 Task: For heading Arial with bold.  font size for heading22,  'Change the font style of data to'Arial Narrow.  and font size to 14,  Change the alignment of both headline & data to Align middle.  In the sheet  Expense Tracker Workbook Sheet Templatebook
Action: Mouse moved to (25, 95)
Screenshot: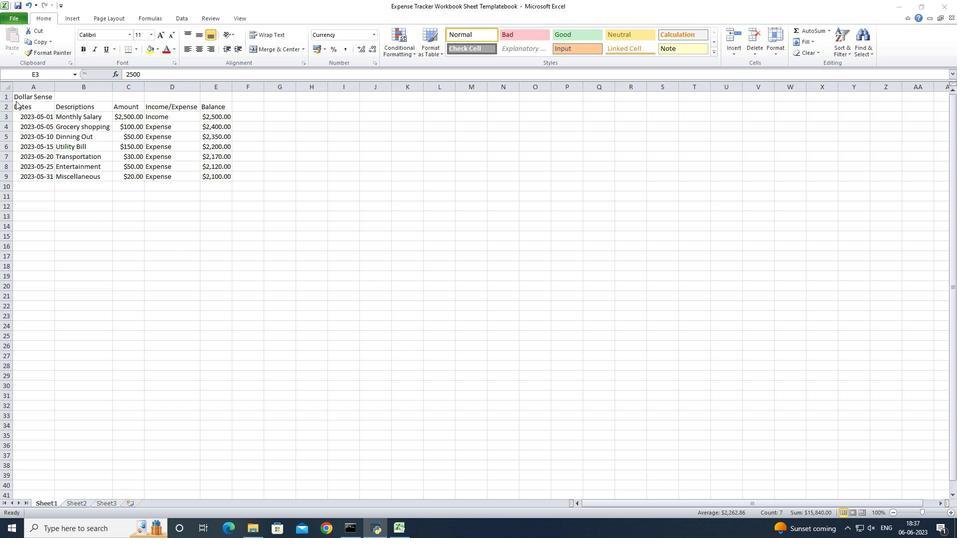
Action: Mouse pressed left at (25, 95)
Screenshot: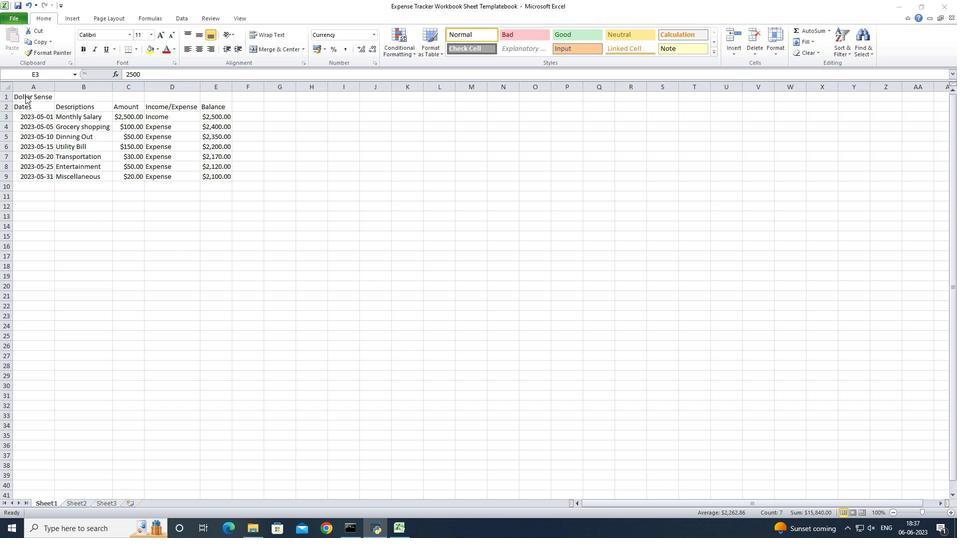 
Action: Mouse pressed left at (25, 95)
Screenshot: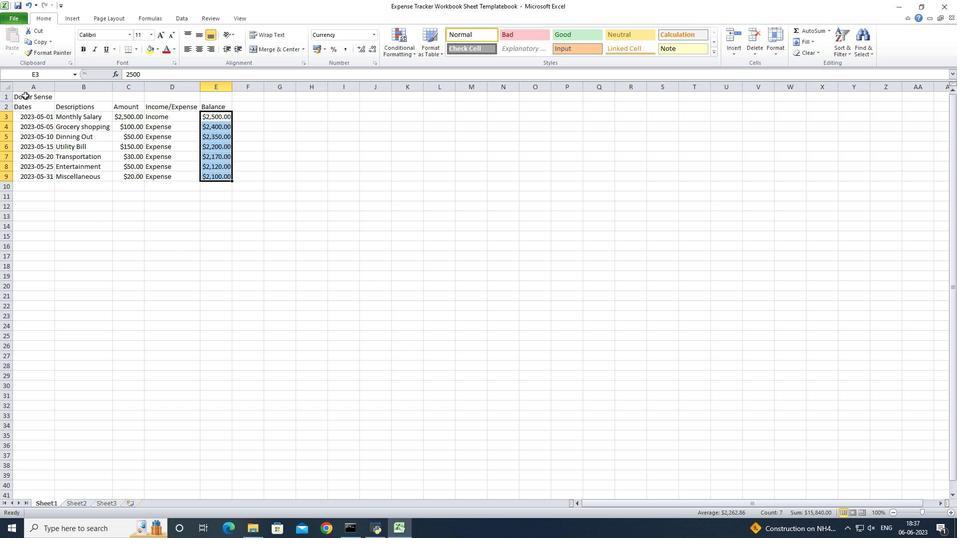 
Action: Mouse pressed left at (25, 95)
Screenshot: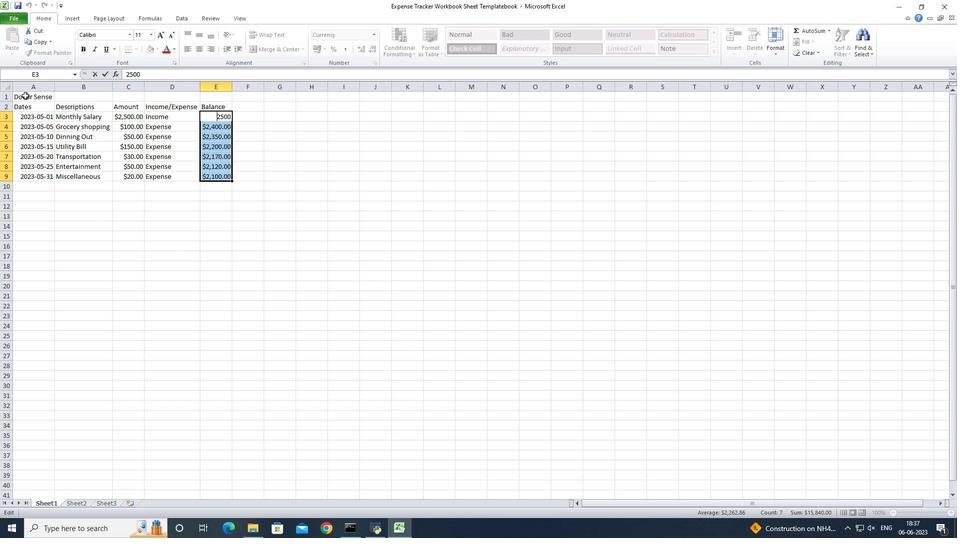 
Action: Mouse moved to (128, 39)
Screenshot: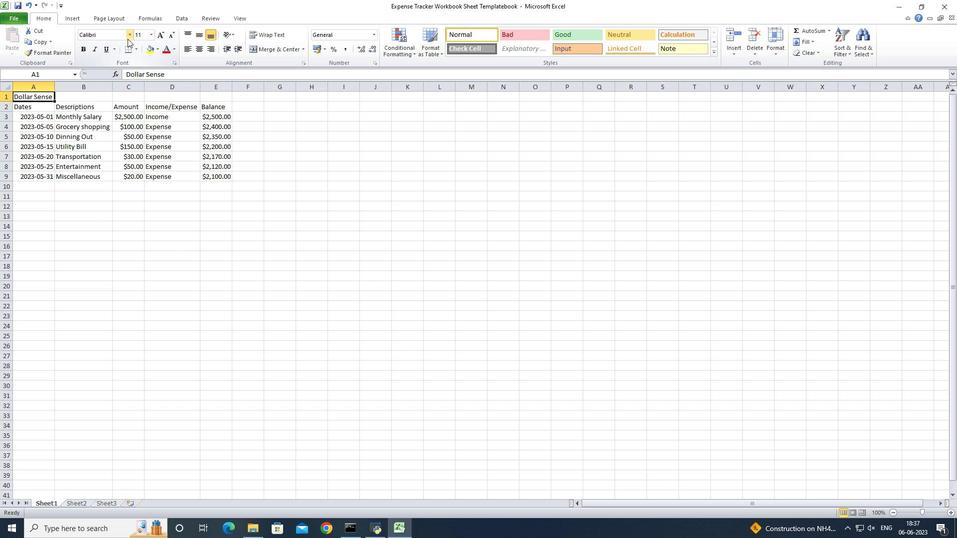 
Action: Mouse pressed left at (128, 39)
Screenshot: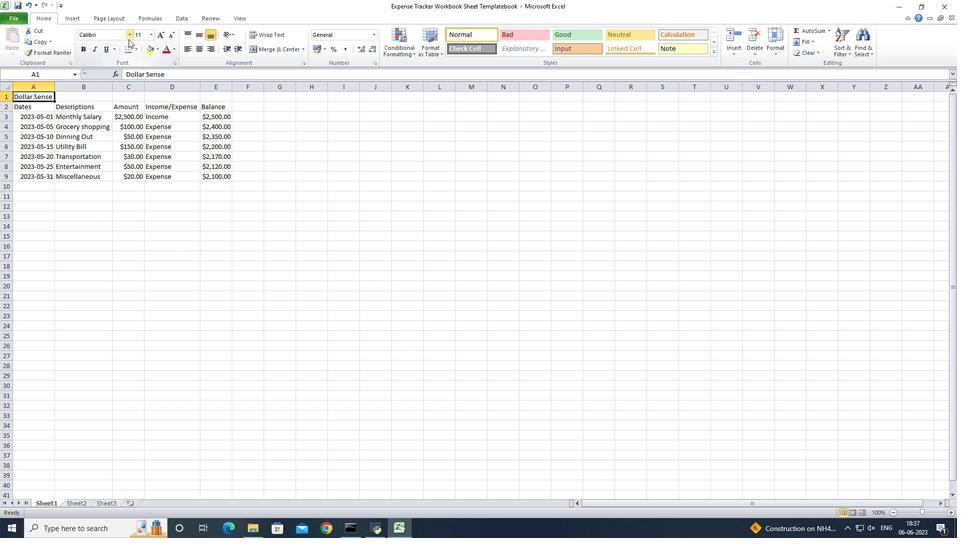 
Action: Mouse moved to (100, 153)
Screenshot: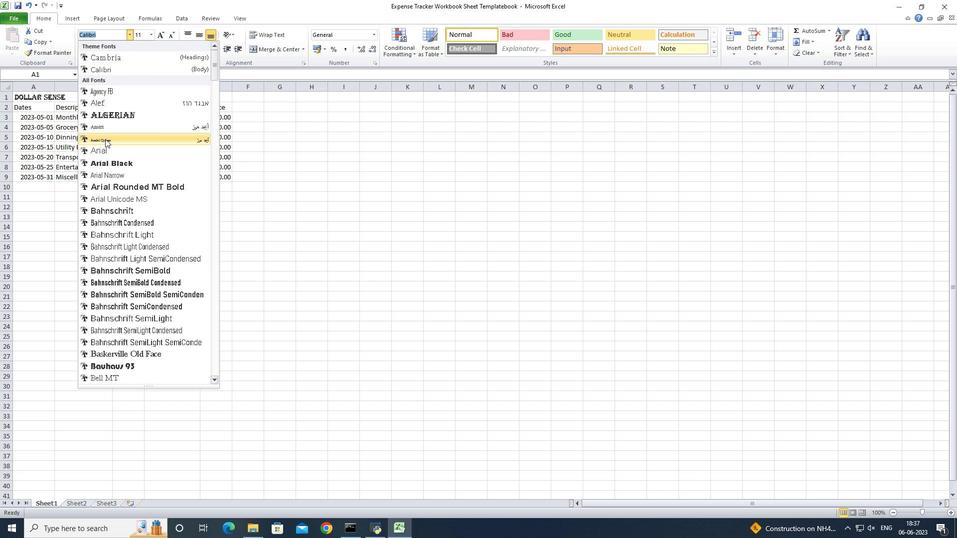 
Action: Mouse pressed left at (100, 153)
Screenshot: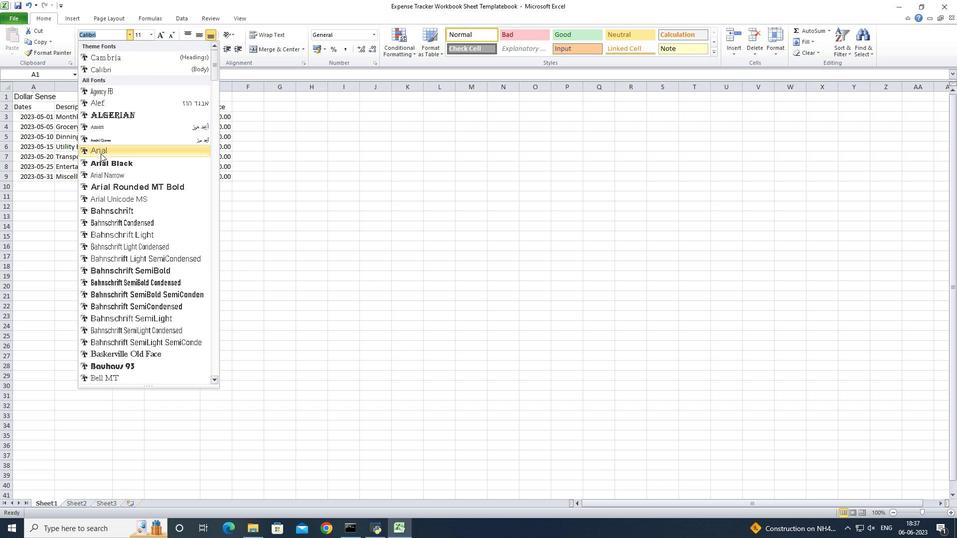 
Action: Mouse moved to (128, 34)
Screenshot: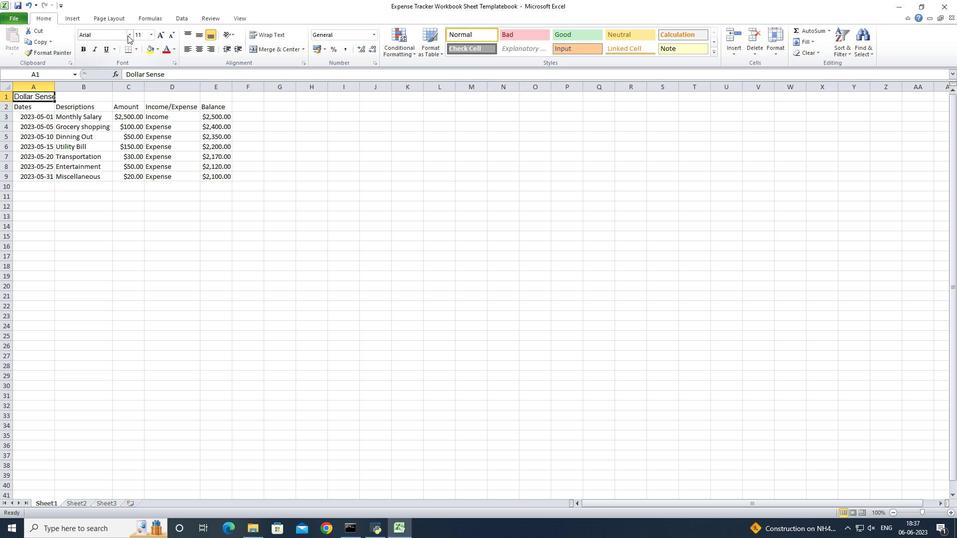 
Action: Mouse pressed left at (128, 34)
Screenshot: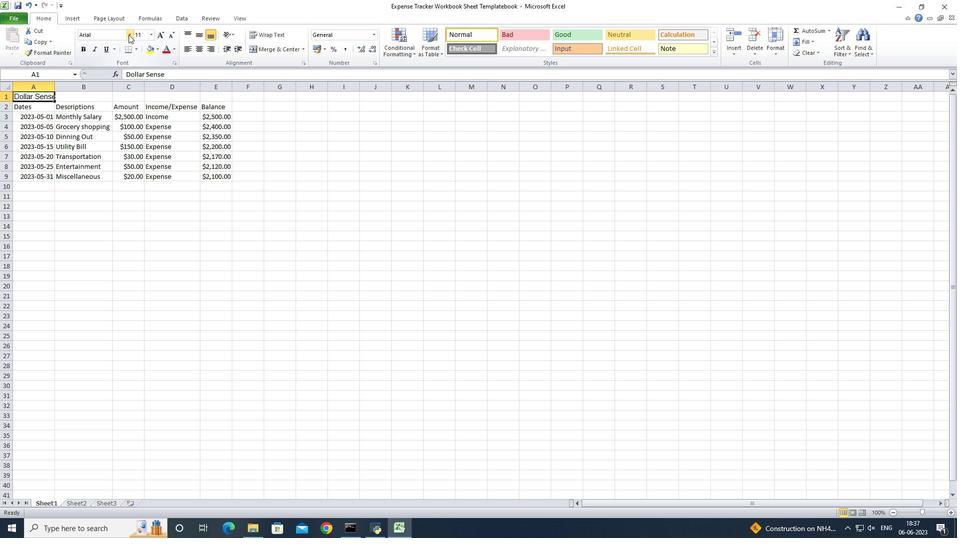 
Action: Mouse moved to (112, 148)
Screenshot: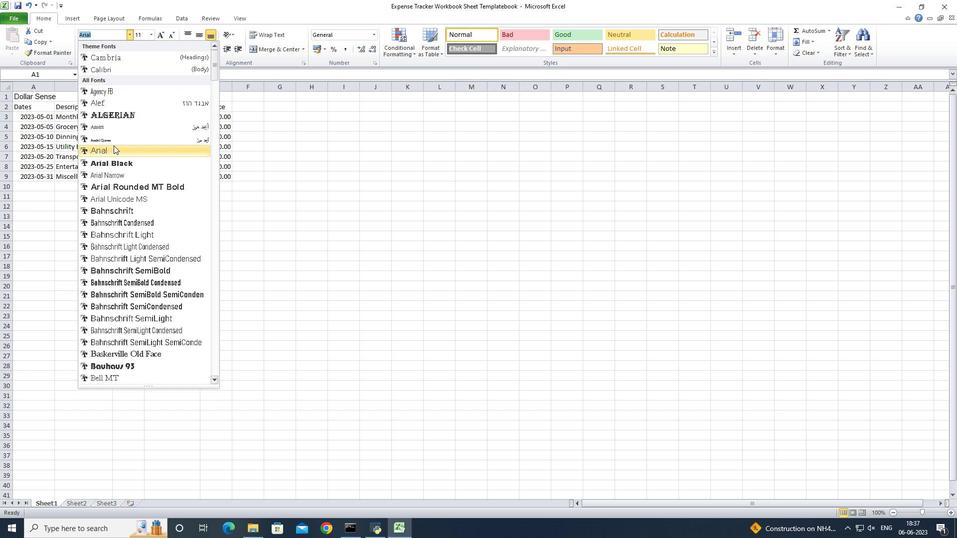 
Action: Mouse pressed left at (112, 148)
Screenshot: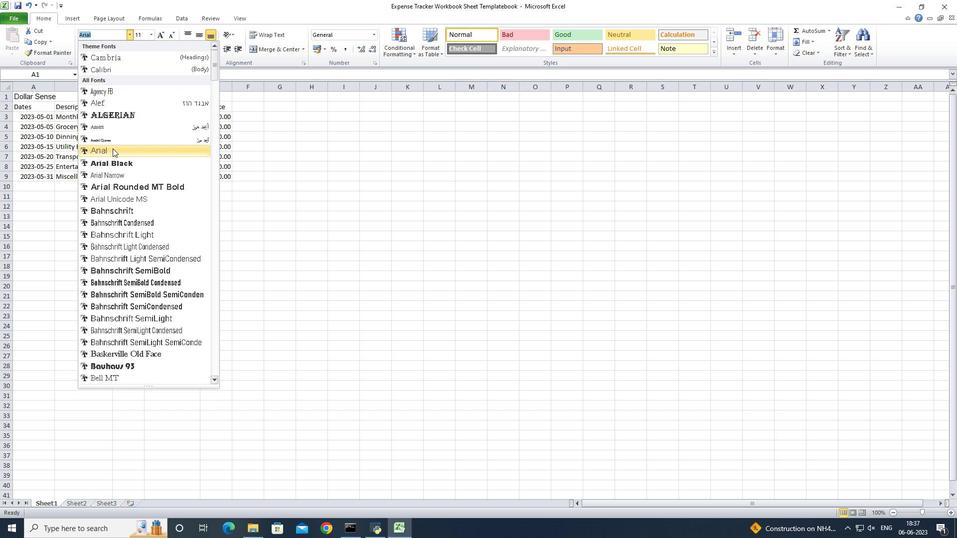 
Action: Mouse moved to (83, 49)
Screenshot: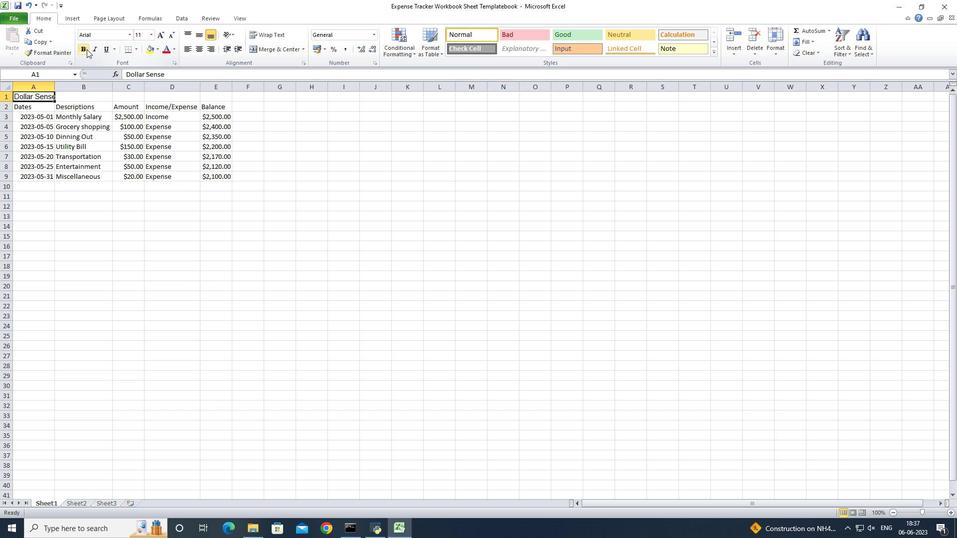 
Action: Mouse pressed left at (83, 49)
Screenshot: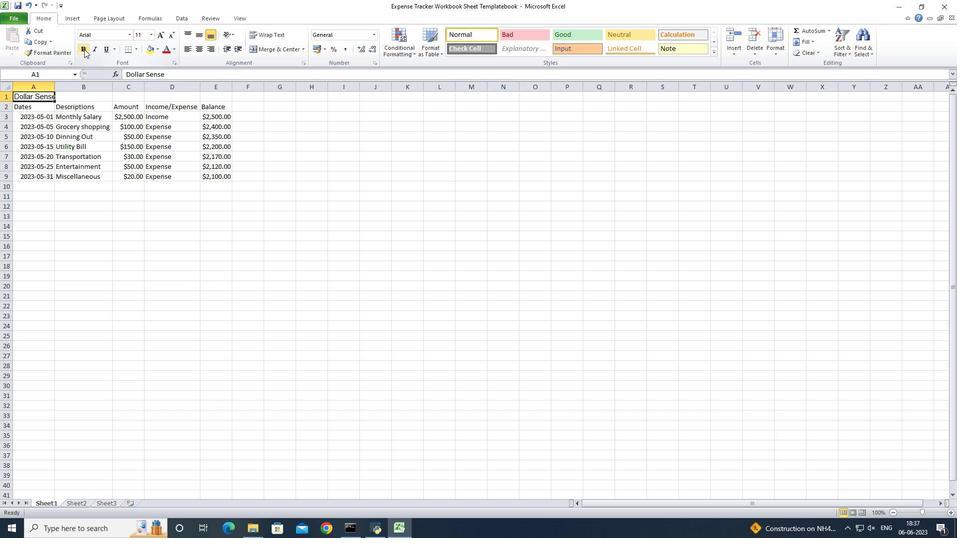 
Action: Mouse moved to (152, 39)
Screenshot: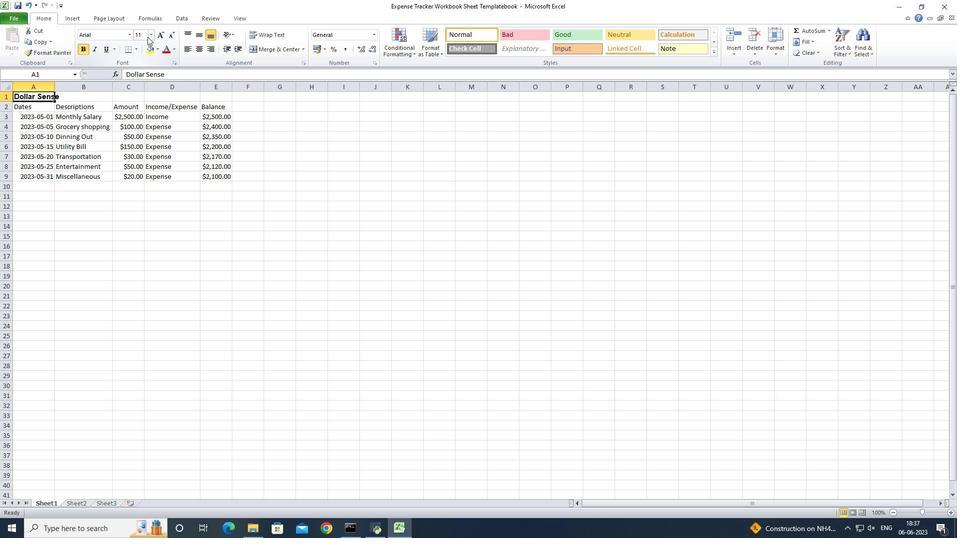 
Action: Mouse pressed left at (152, 39)
Screenshot: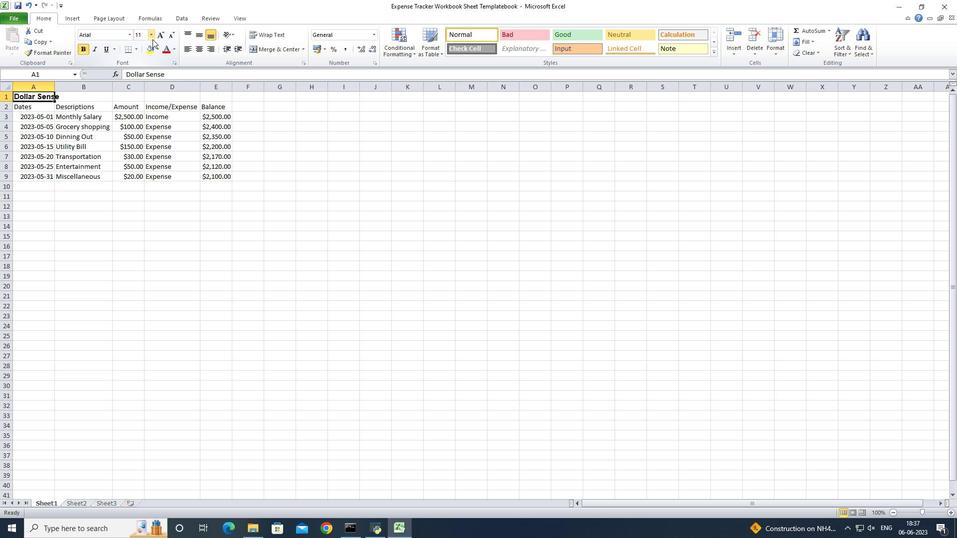 
Action: Mouse moved to (137, 121)
Screenshot: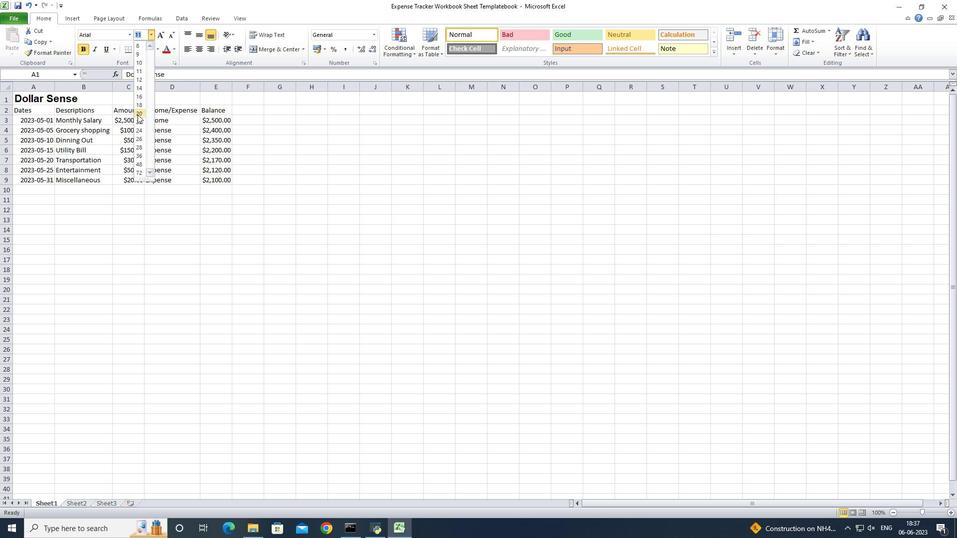 
Action: Mouse pressed left at (137, 121)
Screenshot: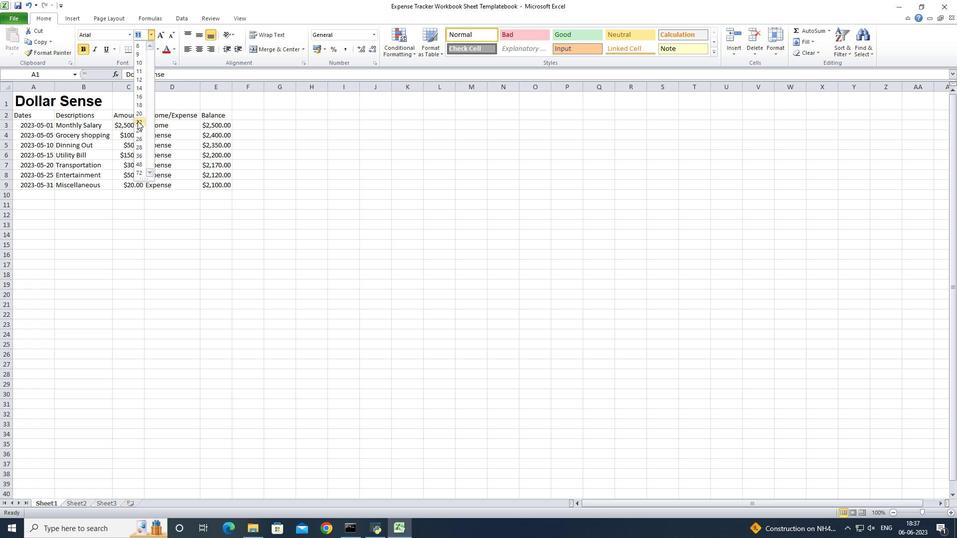 
Action: Mouse moved to (32, 115)
Screenshot: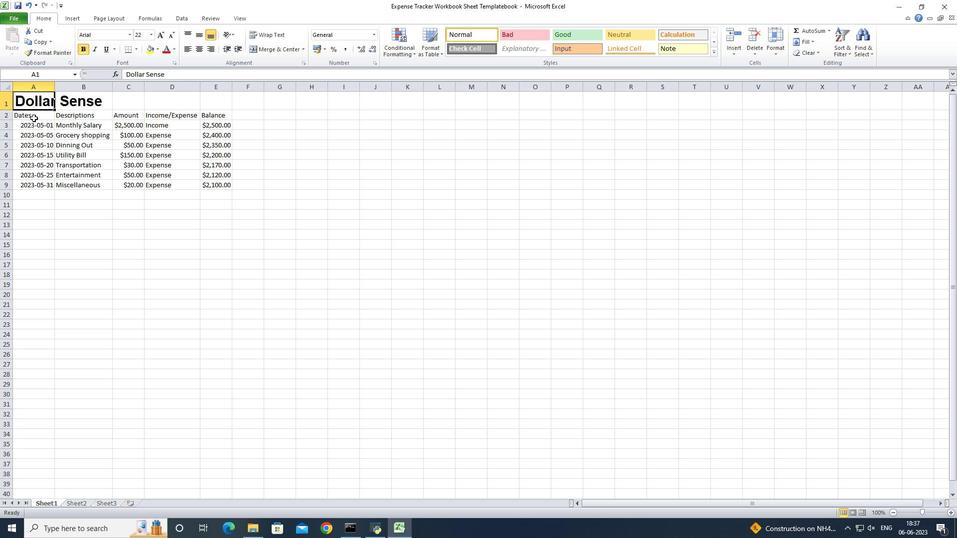 
Action: Mouse pressed left at (32, 115)
Screenshot: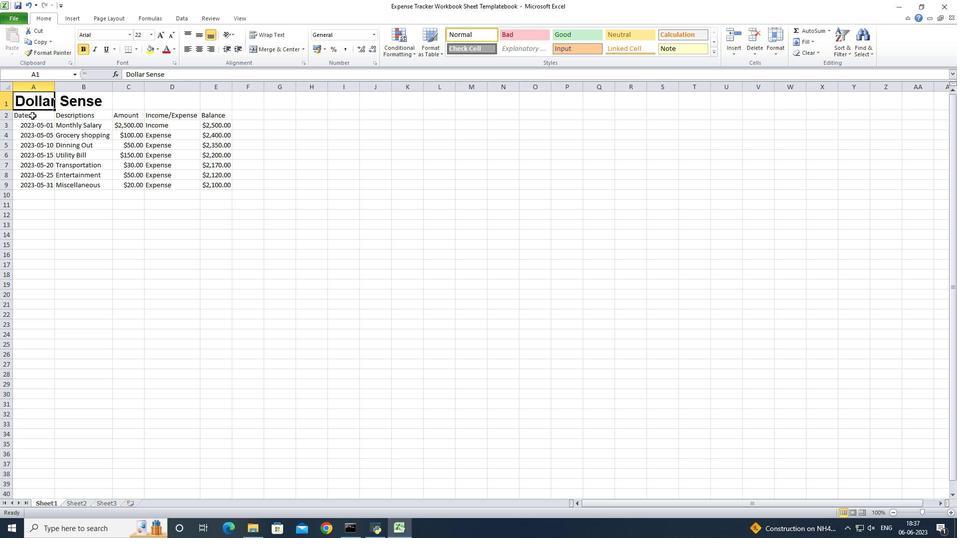 
Action: Mouse moved to (130, 34)
Screenshot: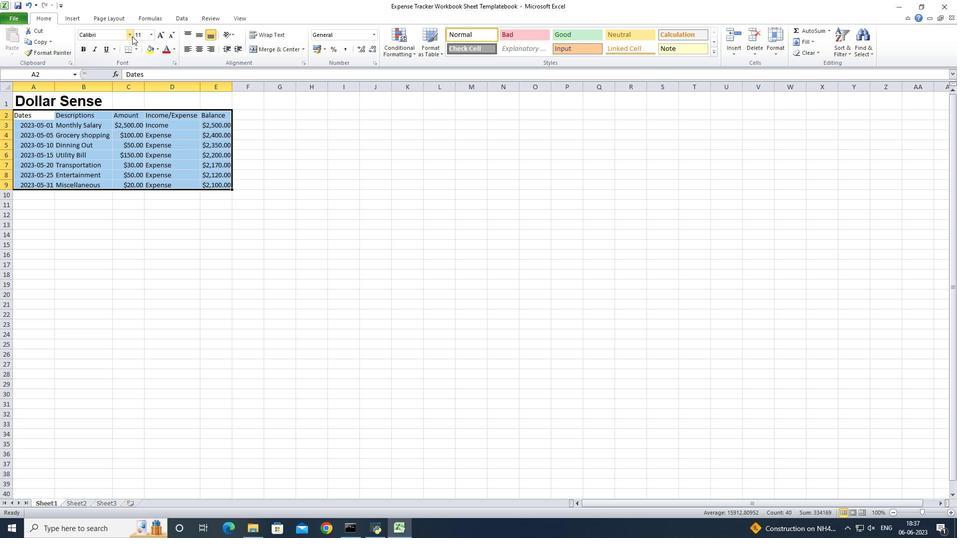 
Action: Mouse pressed left at (130, 34)
Screenshot: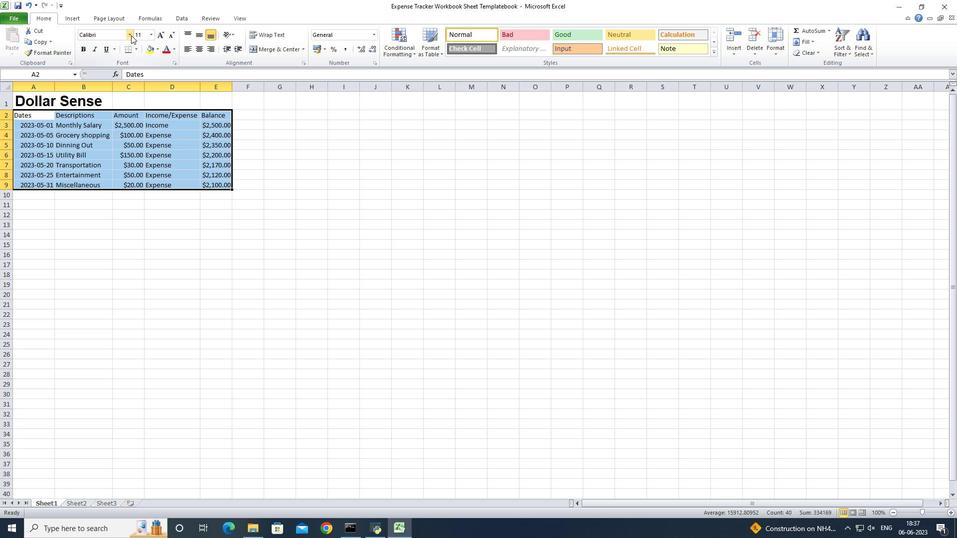 
Action: Mouse moved to (132, 171)
Screenshot: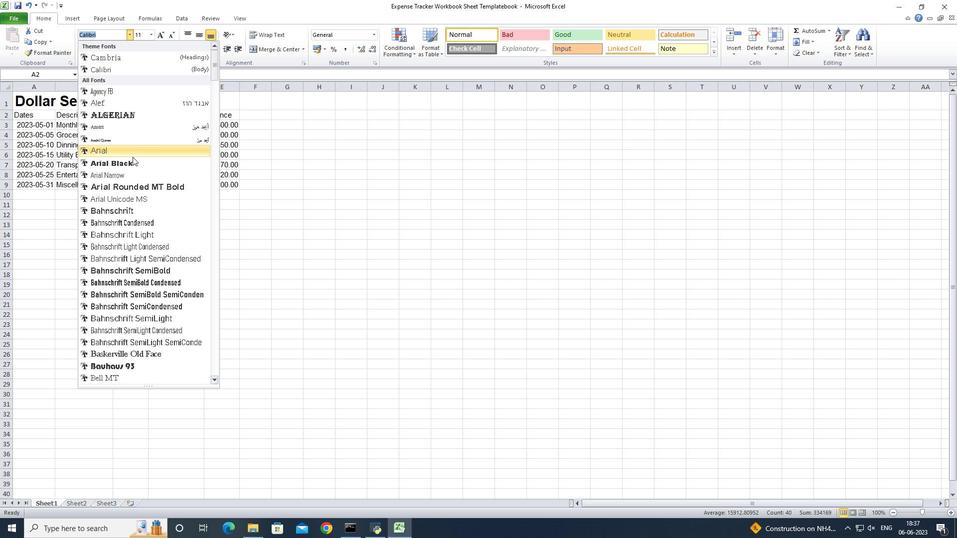 
Action: Mouse pressed left at (132, 171)
Screenshot: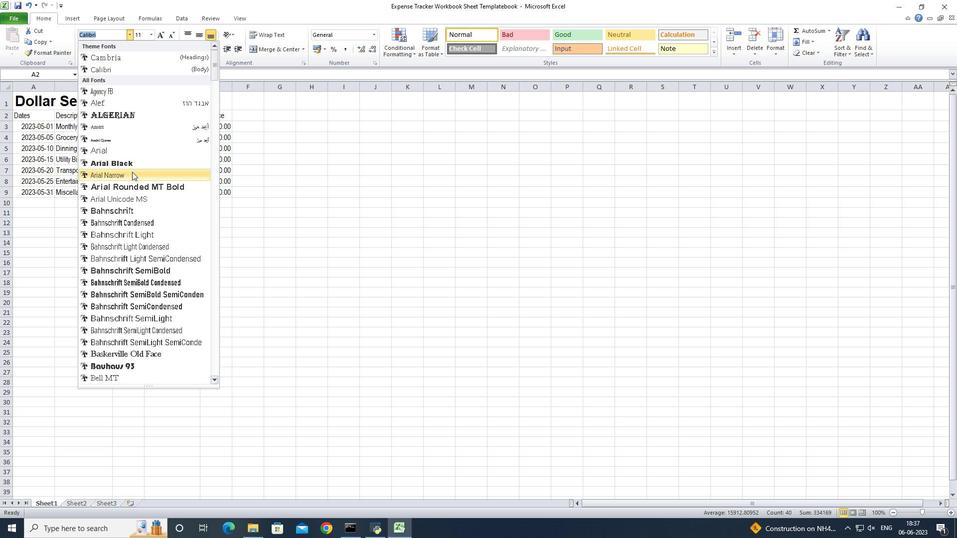 
Action: Mouse moved to (149, 34)
Screenshot: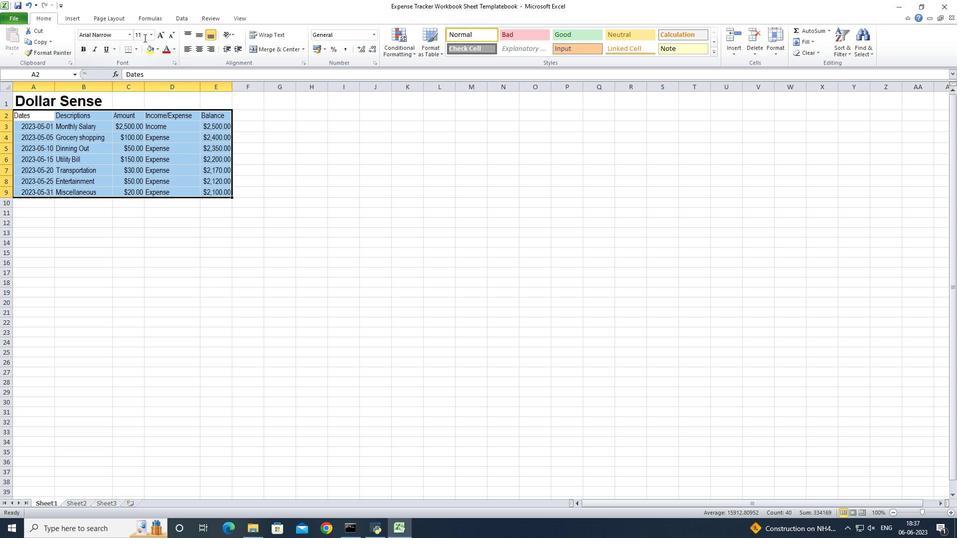 
Action: Mouse pressed left at (149, 34)
Screenshot: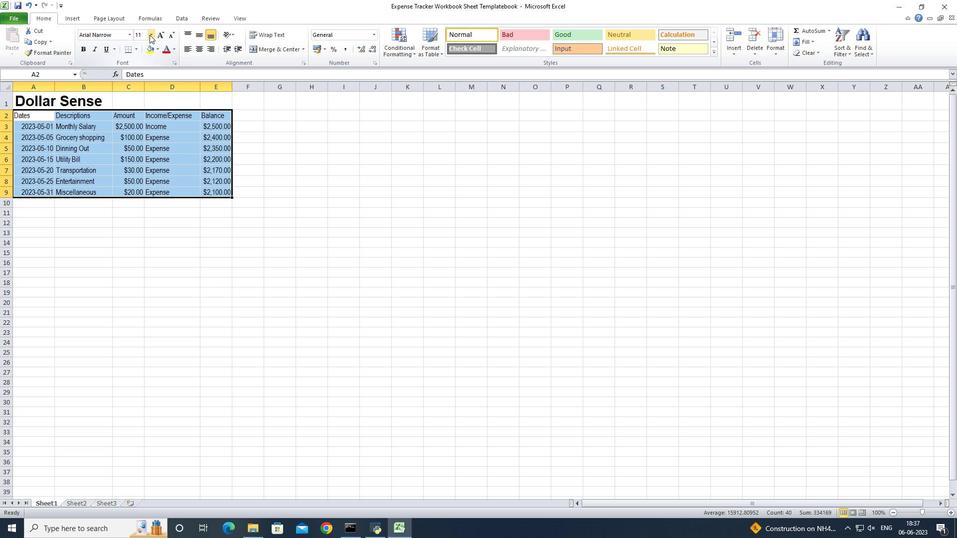 
Action: Mouse moved to (139, 88)
Screenshot: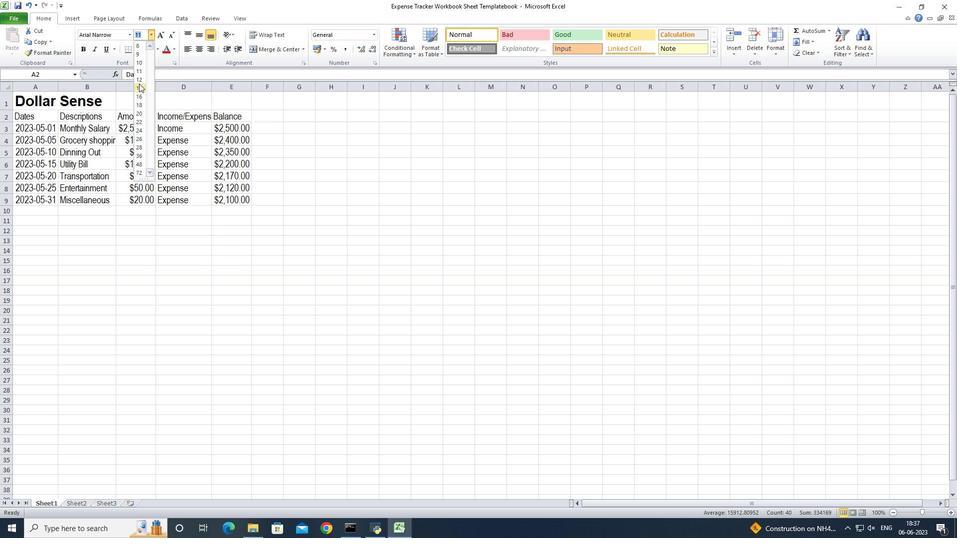 
Action: Mouse pressed left at (139, 88)
Screenshot: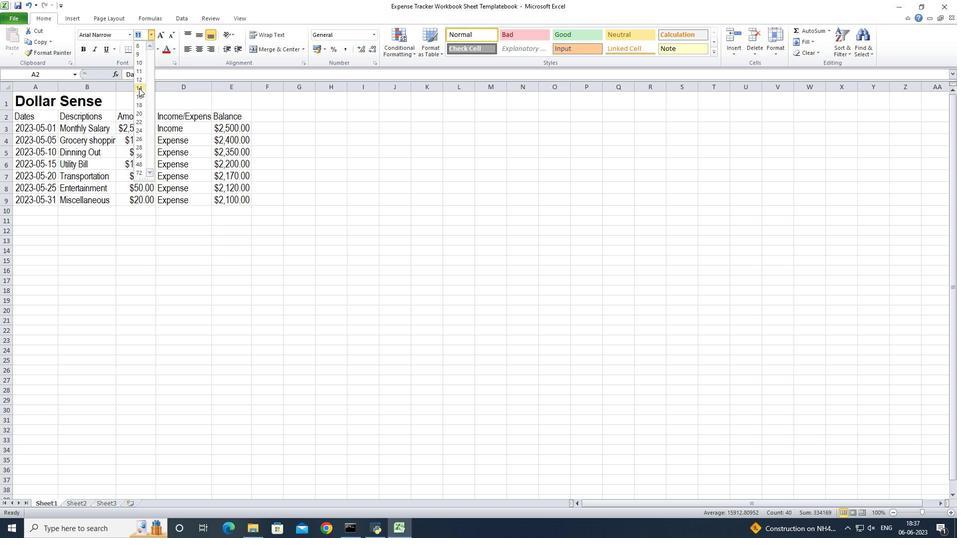 
Action: Mouse moved to (25, 99)
Screenshot: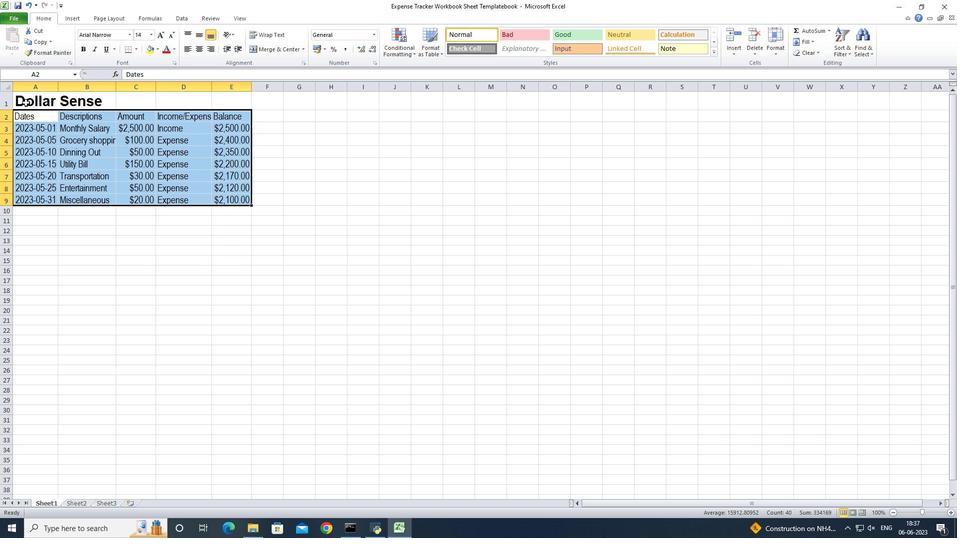 
Action: Mouse pressed left at (25, 99)
Screenshot: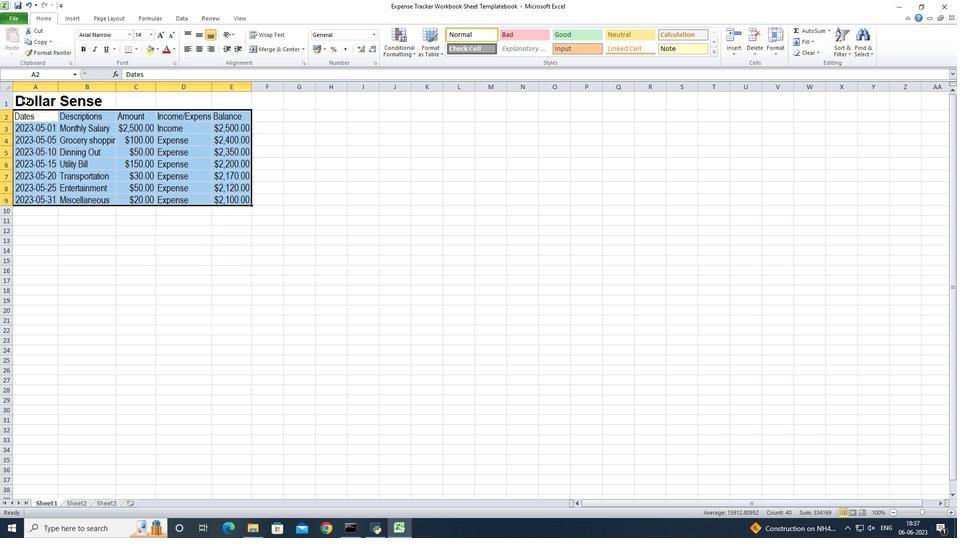 
Action: Mouse moved to (197, 36)
Screenshot: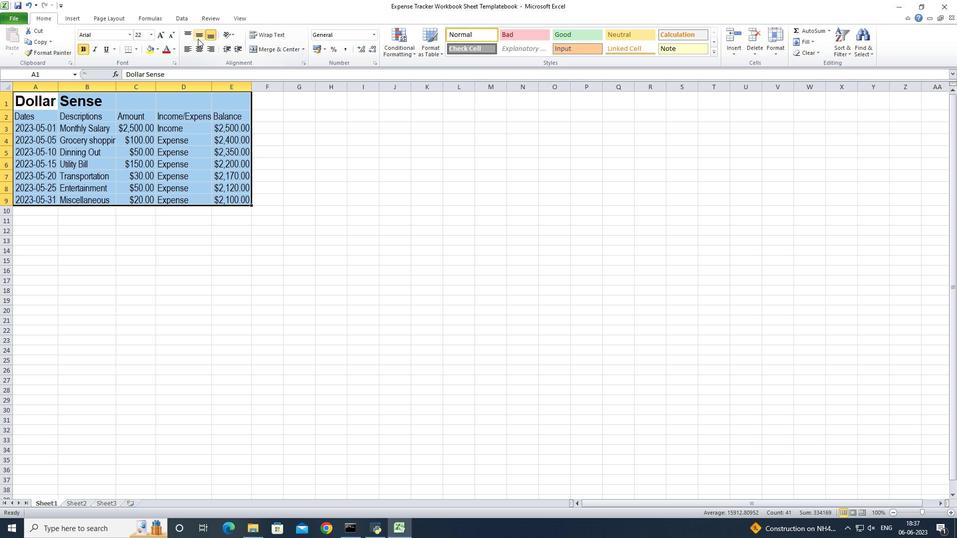 
Action: Mouse pressed left at (197, 36)
Screenshot: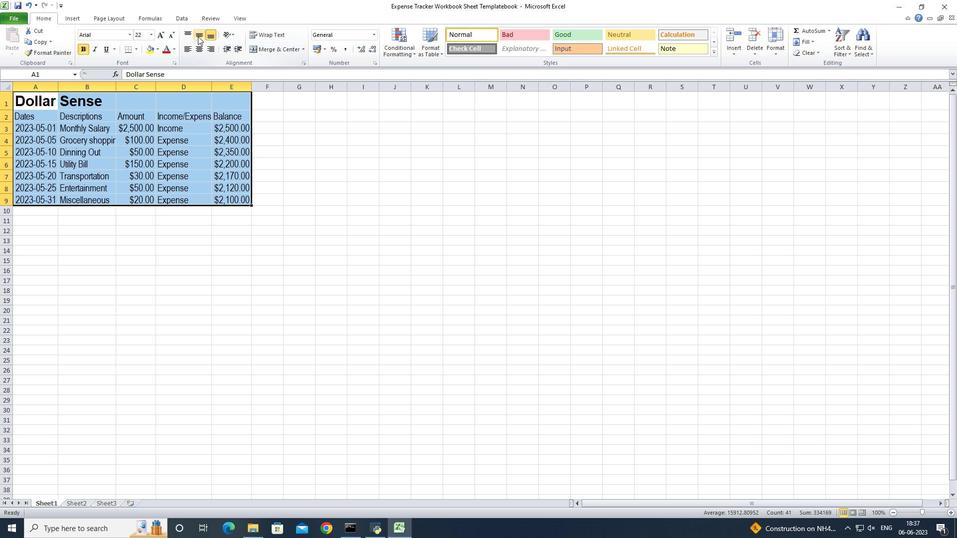 
Action: Mouse moved to (160, 230)
Screenshot: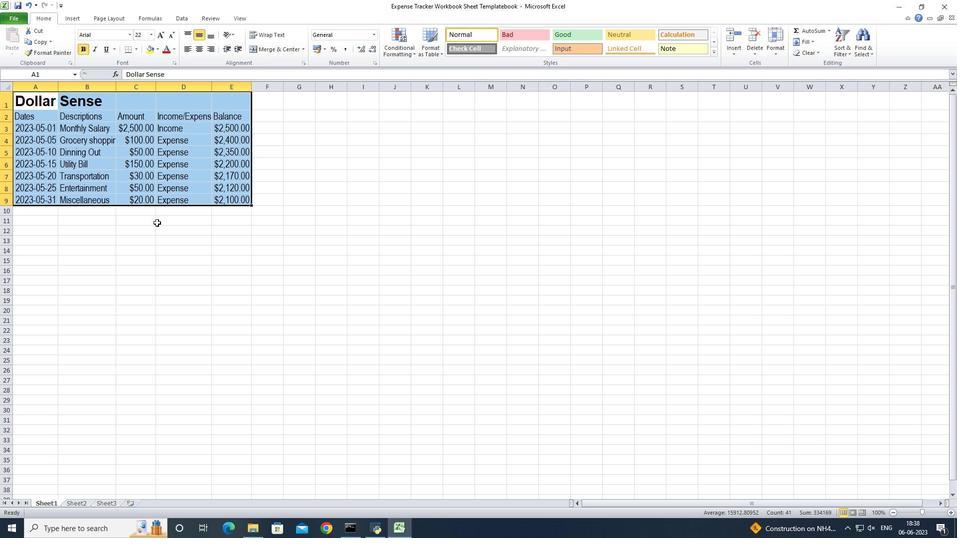 
Action: Key pressed ctrl+S
Screenshot: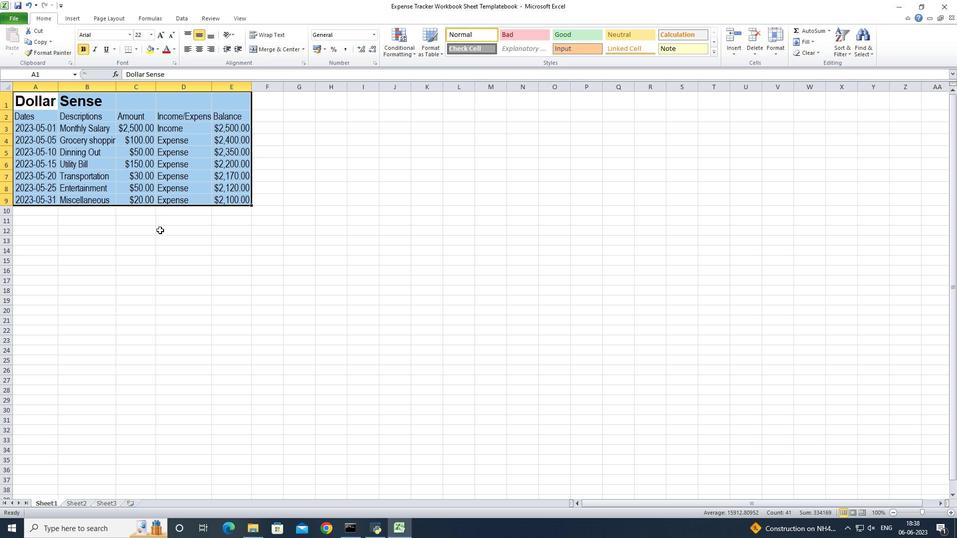 
Action: Mouse moved to (169, 273)
Screenshot: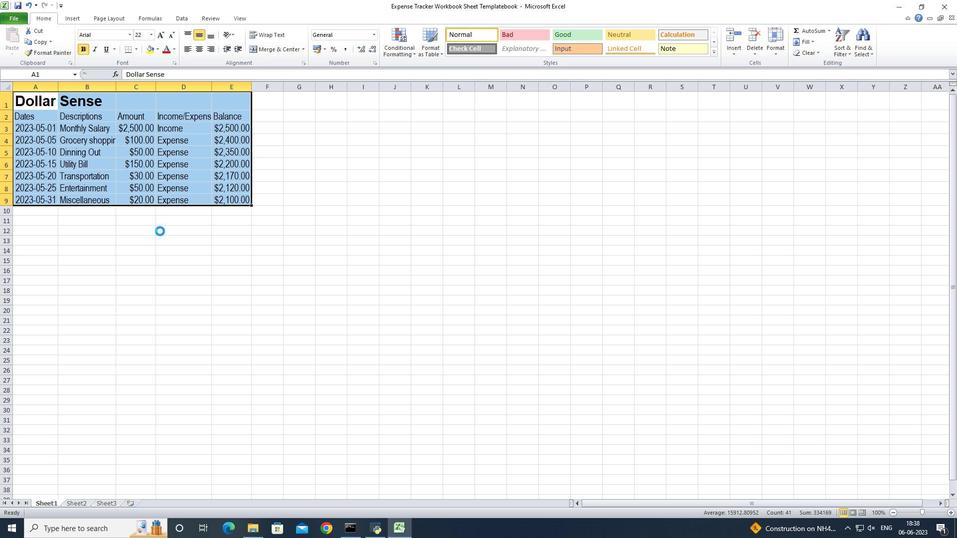 
